 Task: In the  document Kindergarten.doc, select heading and apply ' Italics' Use the "find feature" to find mentioned word and apply Strikethrough in: 'collaborate'
Action: Mouse moved to (109, 600)
Screenshot: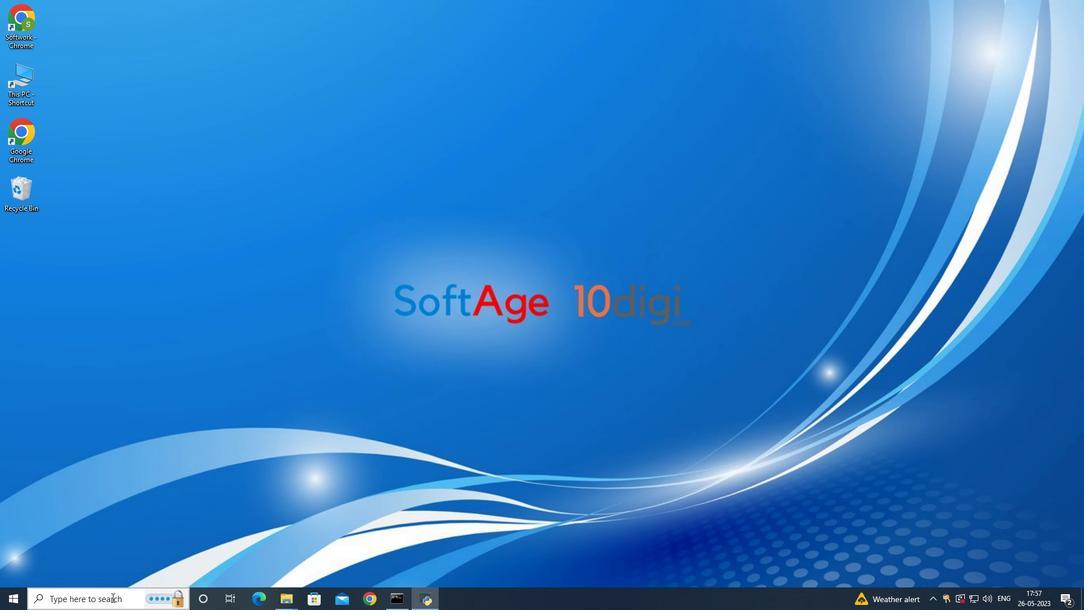 
Action: Mouse pressed left at (109, 600)
Screenshot: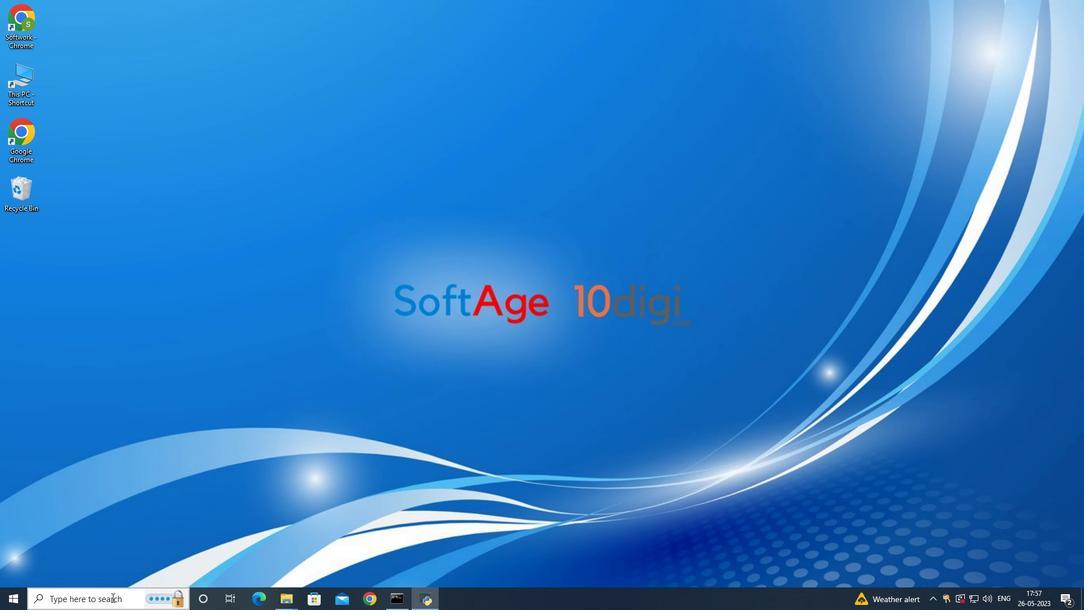 
Action: Mouse moved to (101, 382)
Screenshot: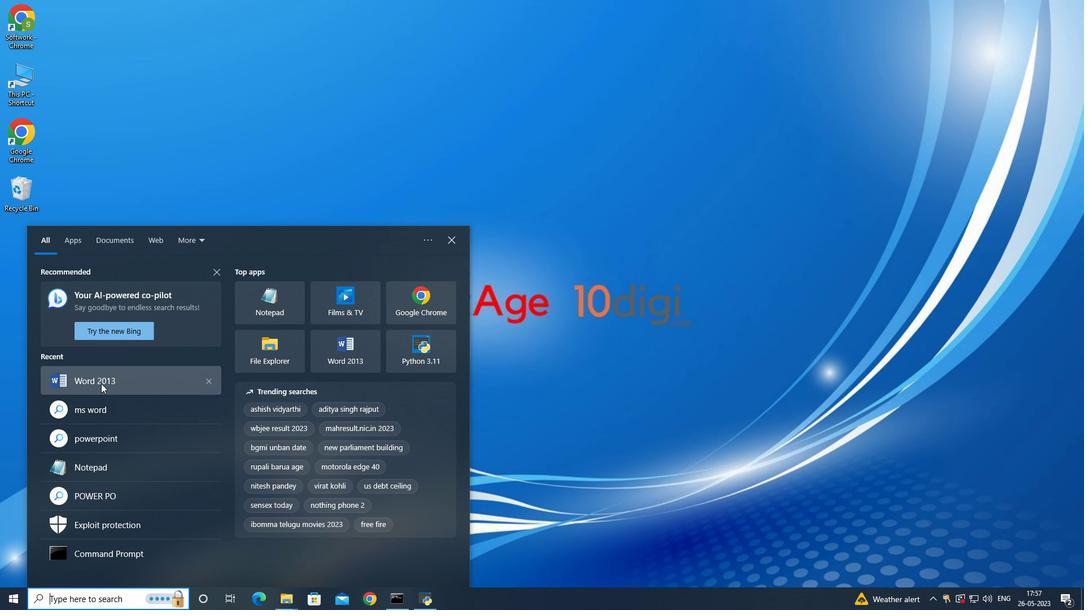 
Action: Mouse pressed left at (101, 382)
Screenshot: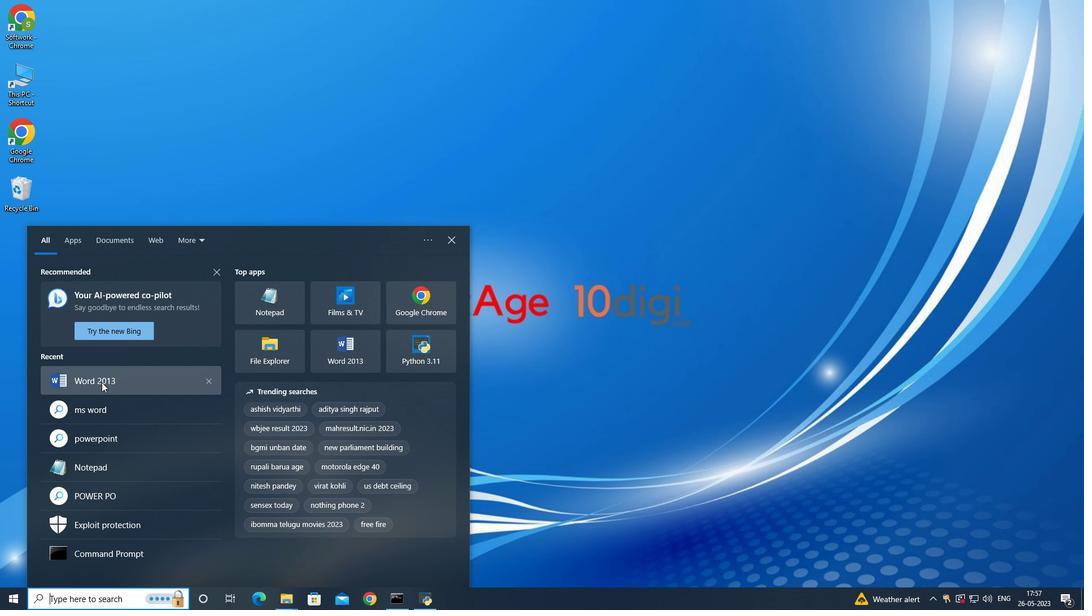 
Action: Mouse moved to (59, 99)
Screenshot: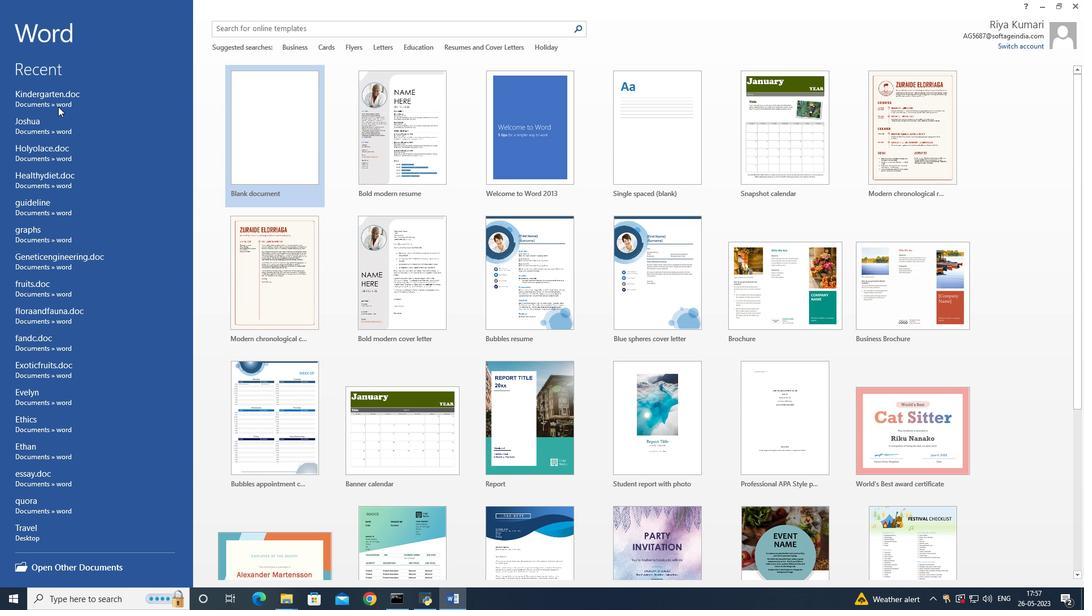 
Action: Mouse pressed left at (59, 99)
Screenshot: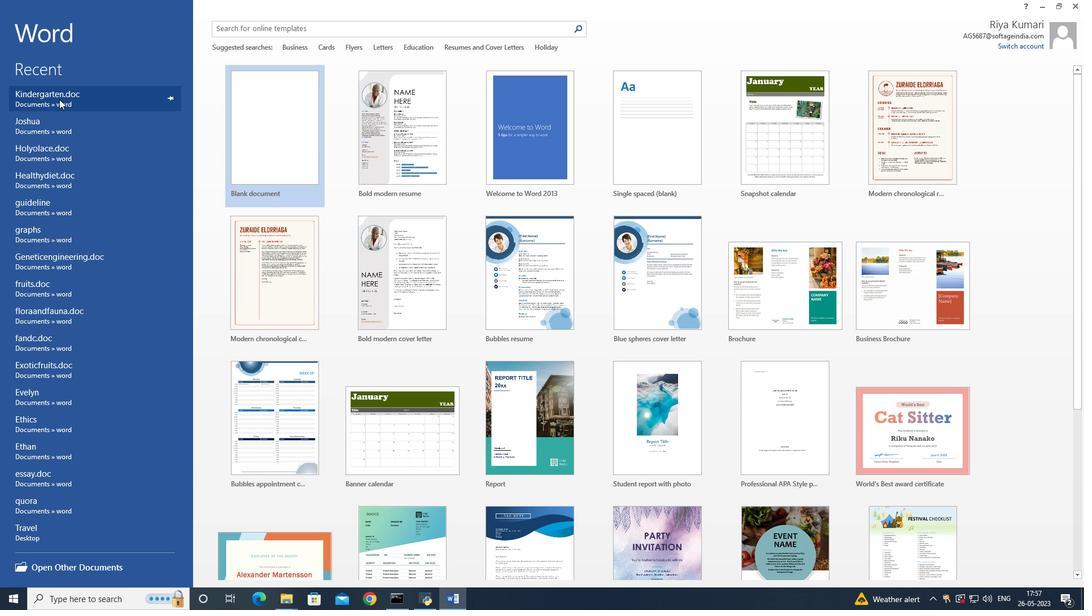 
Action: Mouse moved to (540, 149)
Screenshot: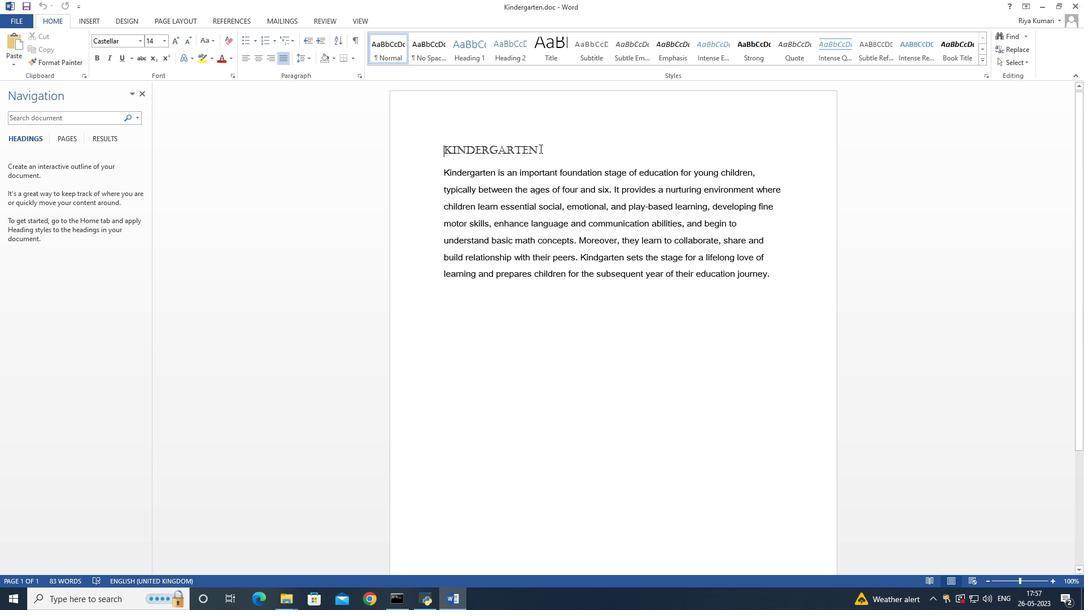 
Action: Mouse pressed left at (540, 149)
Screenshot: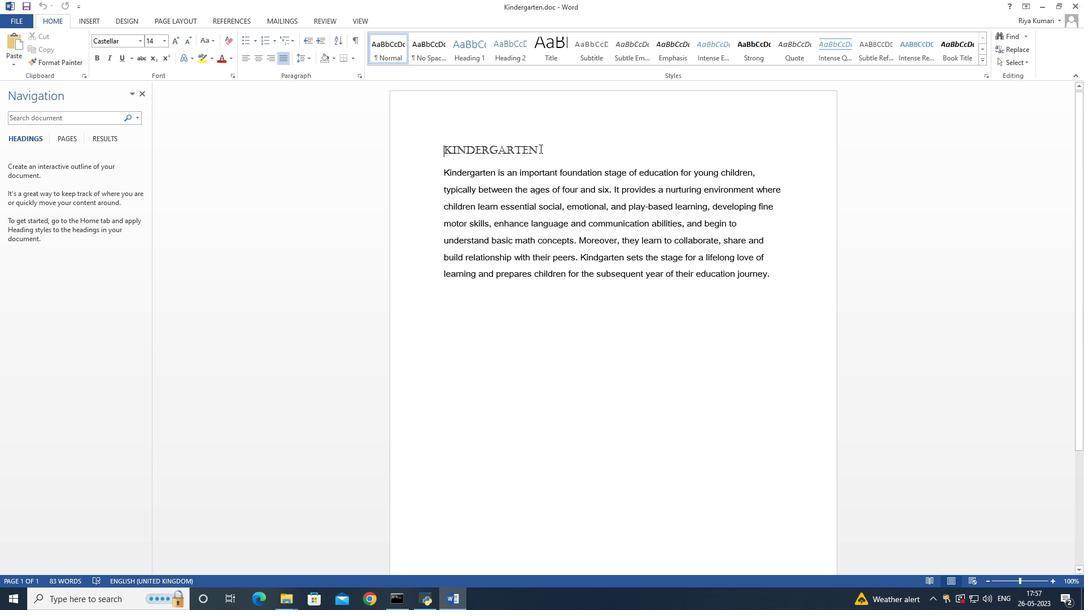 
Action: Mouse moved to (113, 58)
Screenshot: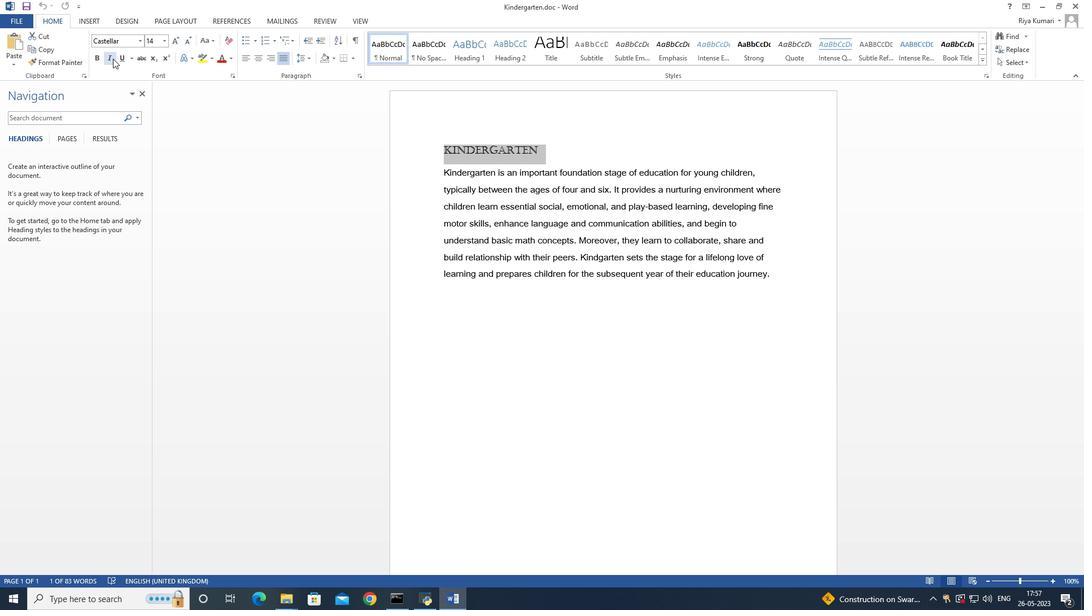
Action: Mouse pressed left at (113, 58)
Screenshot: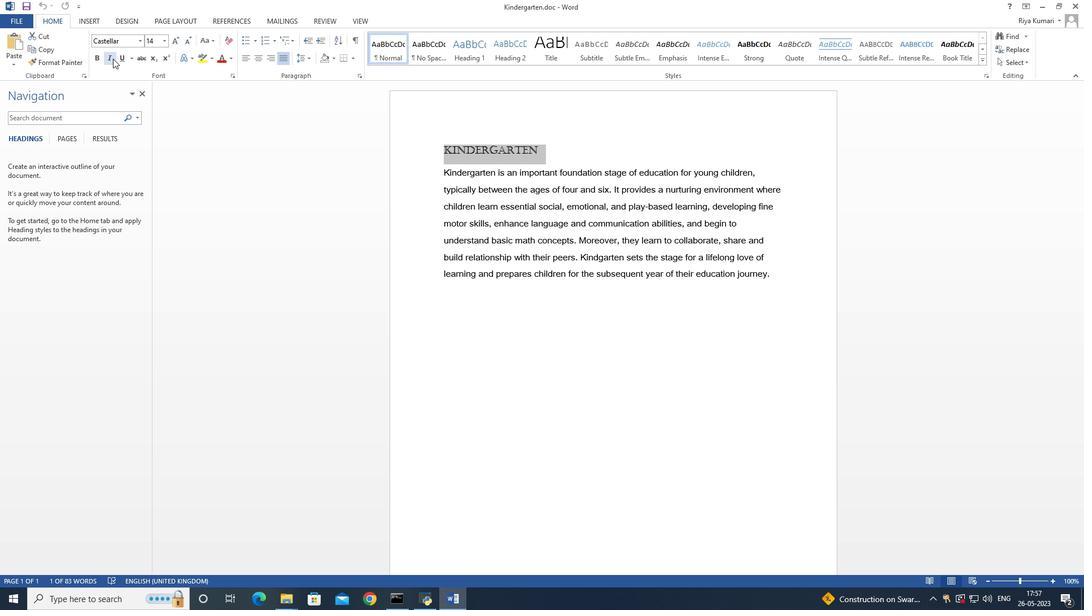 
Action: Mouse moved to (437, 172)
Screenshot: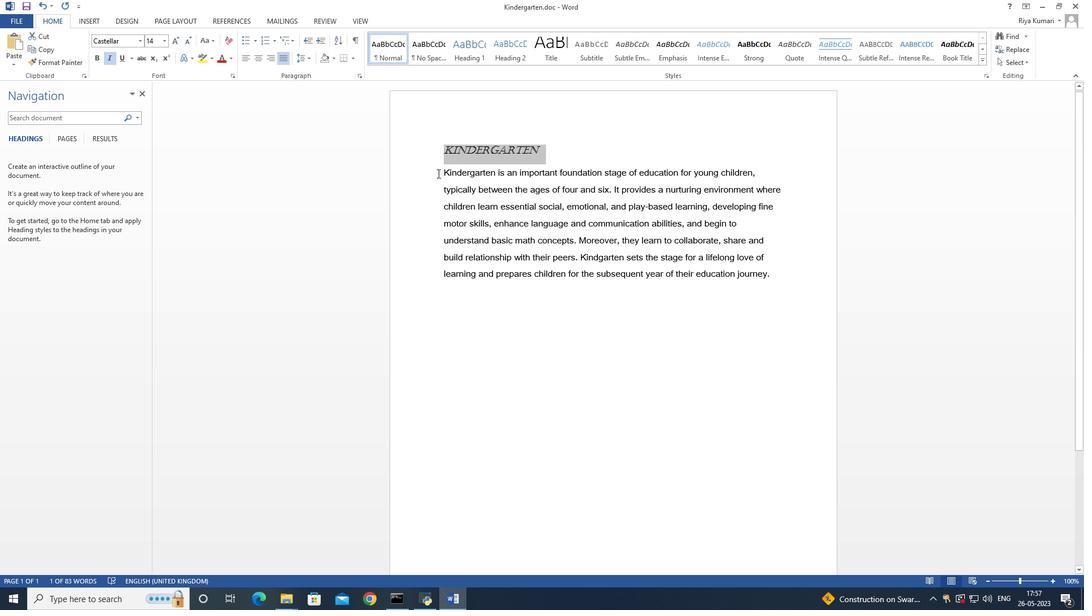 
Action: Mouse pressed left at (437, 172)
Screenshot: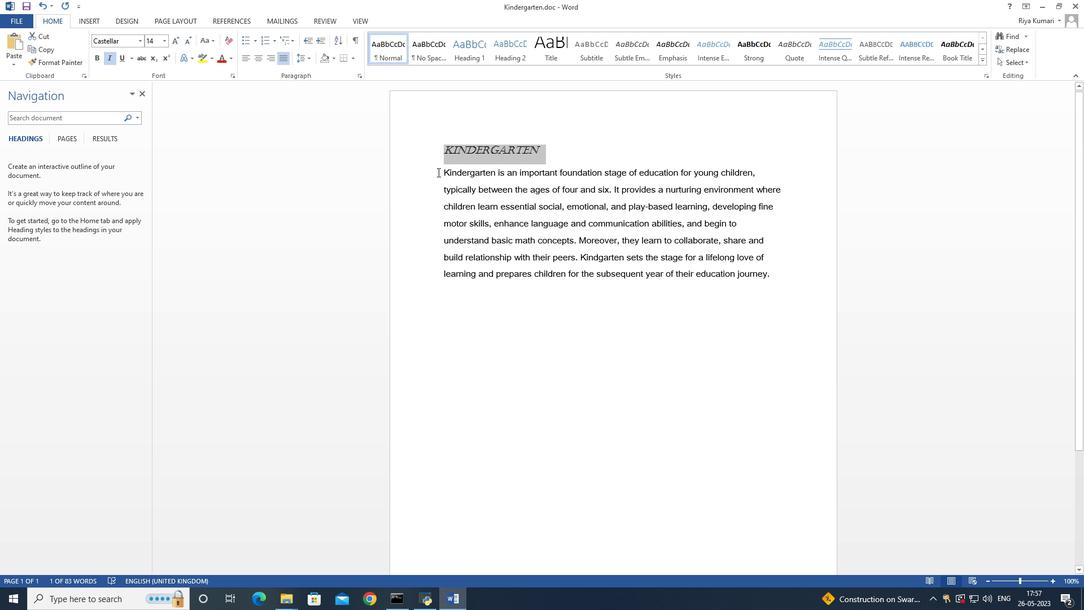
Action: Mouse moved to (1020, 34)
Screenshot: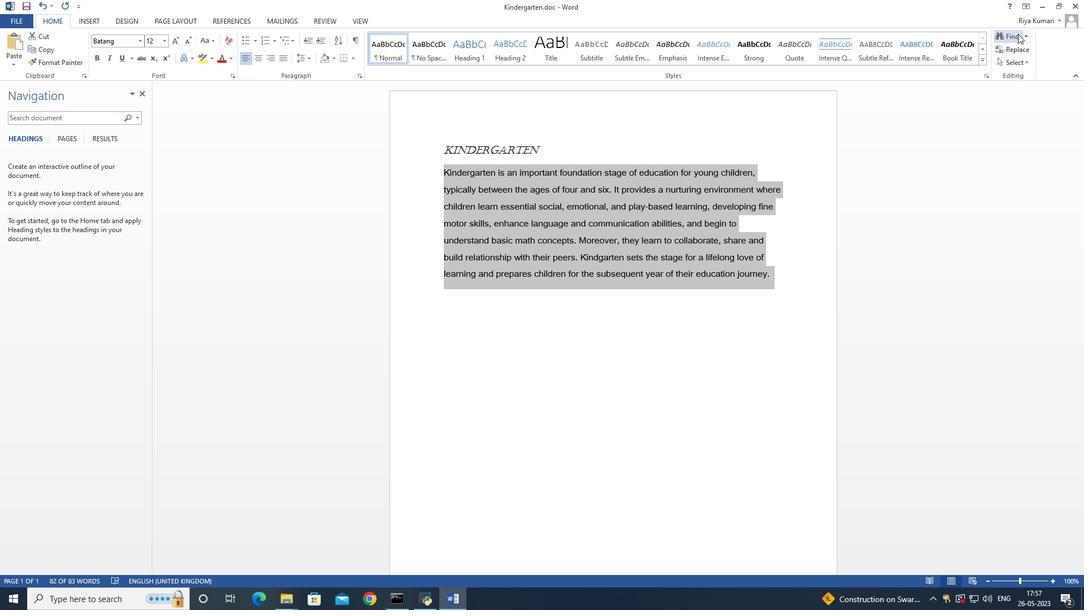
Action: Mouse pressed left at (1020, 34)
Screenshot: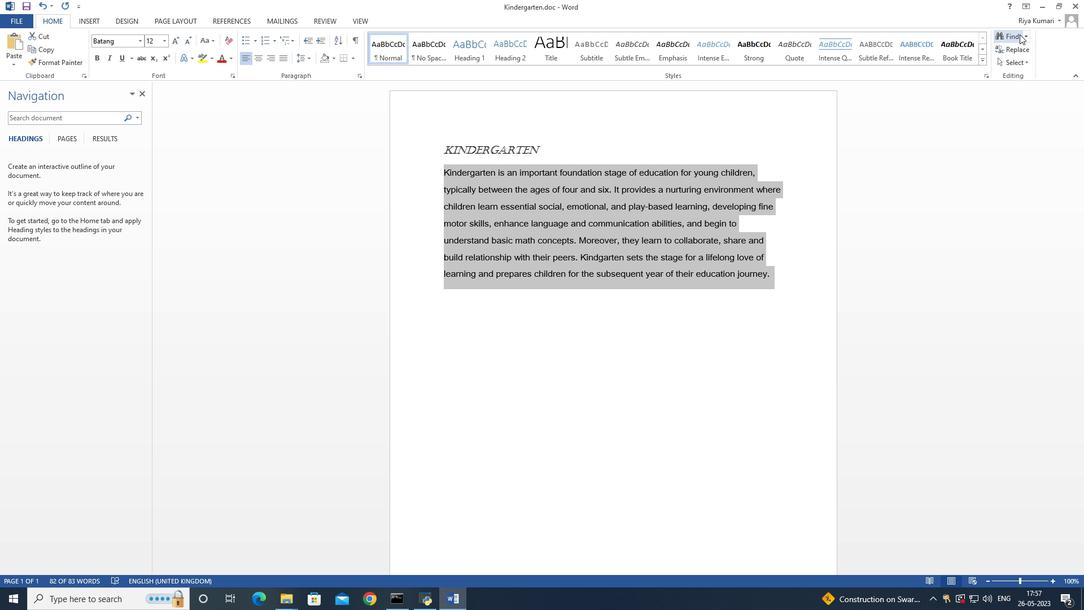 
Action: Mouse moved to (1023, 34)
Screenshot: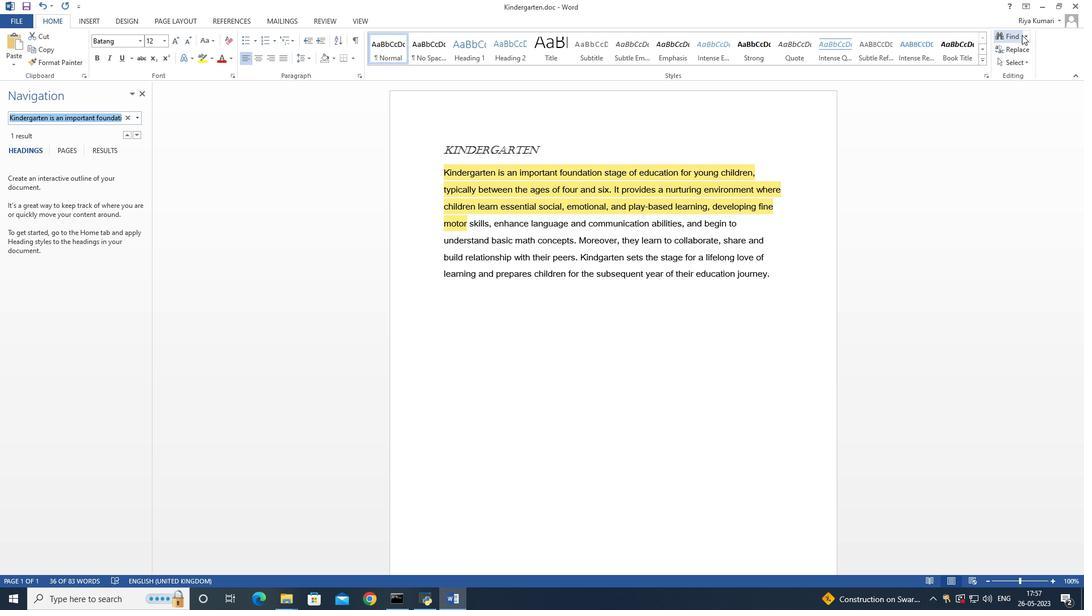 
Action: Mouse pressed left at (1023, 34)
Screenshot: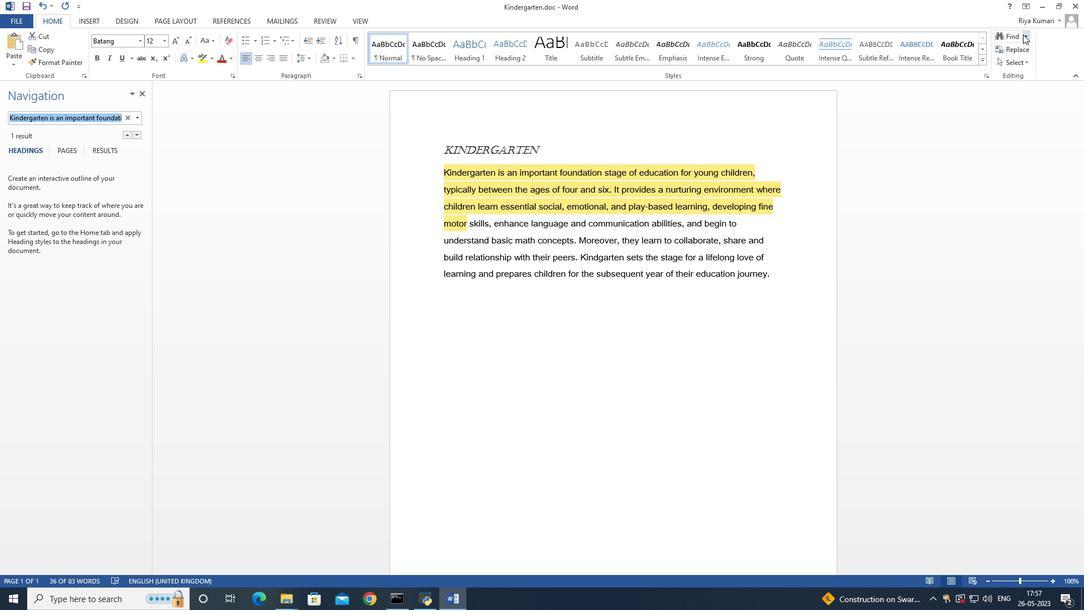 
Action: Mouse moved to (436, 172)
Screenshot: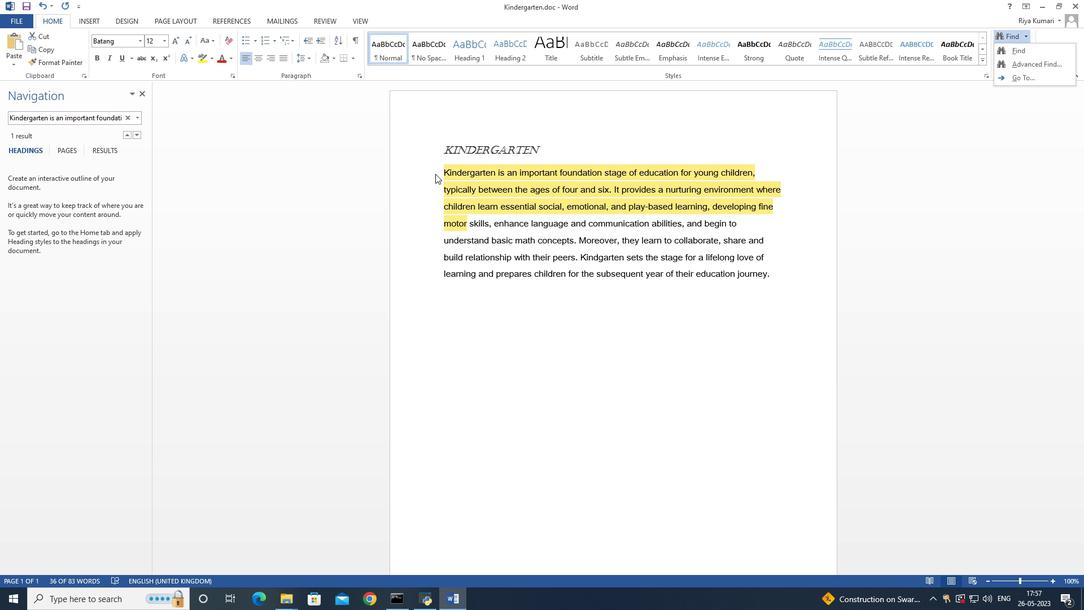 
Action: Mouse pressed left at (436, 172)
Screenshot: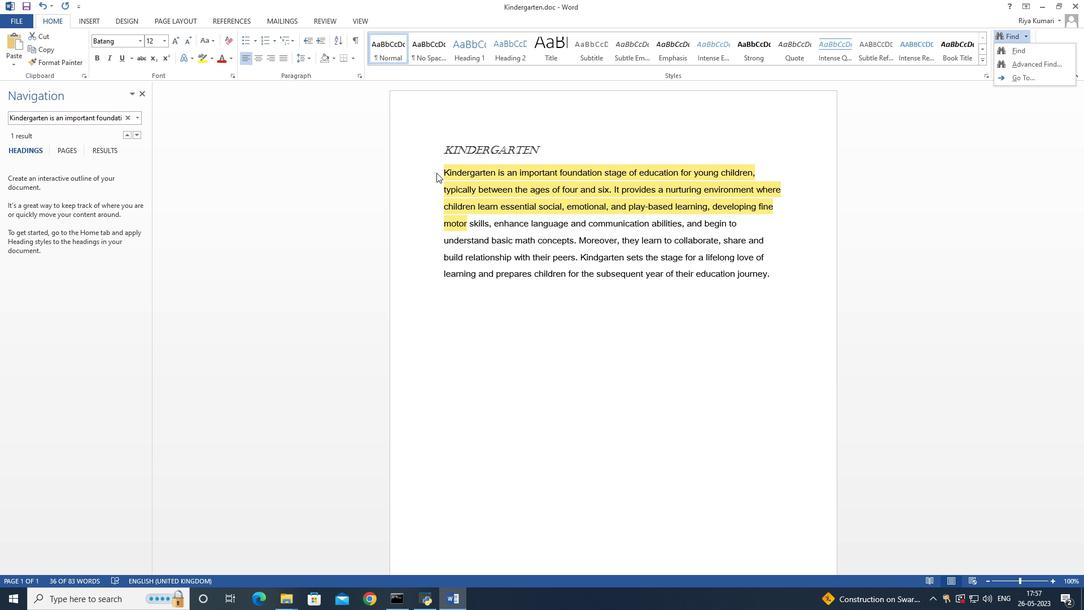 
Action: Mouse moved to (443, 167)
Screenshot: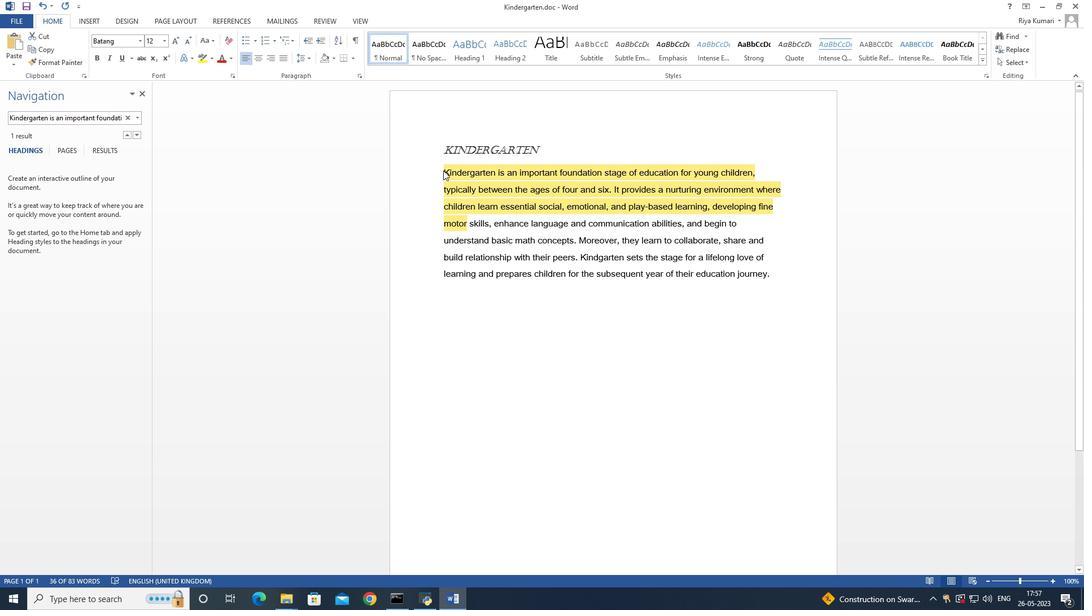 
Action: Mouse pressed left at (443, 167)
Screenshot: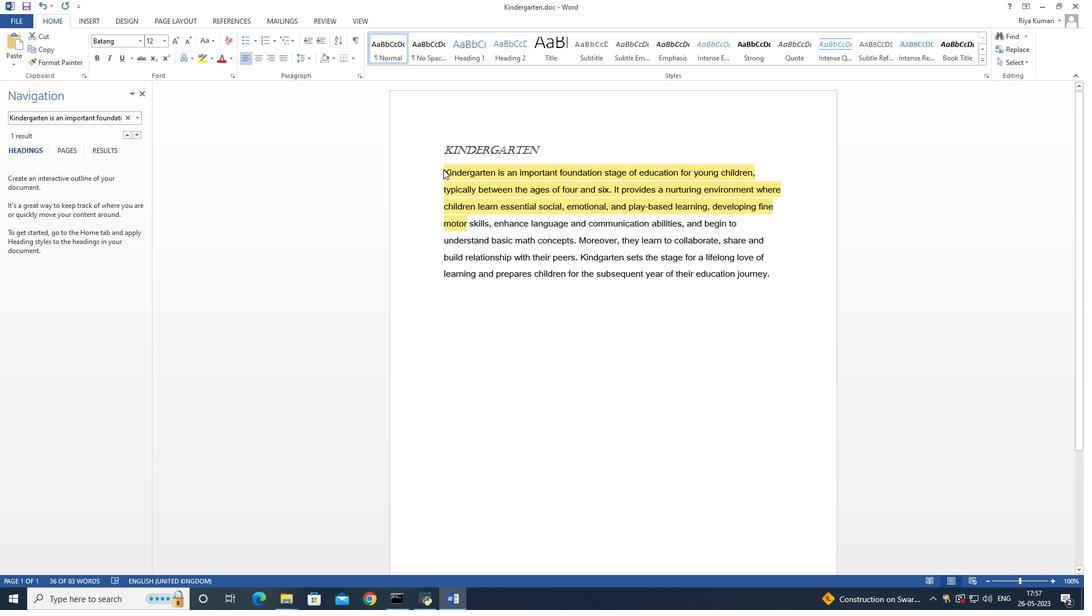 
Action: Mouse moved to (557, 319)
Screenshot: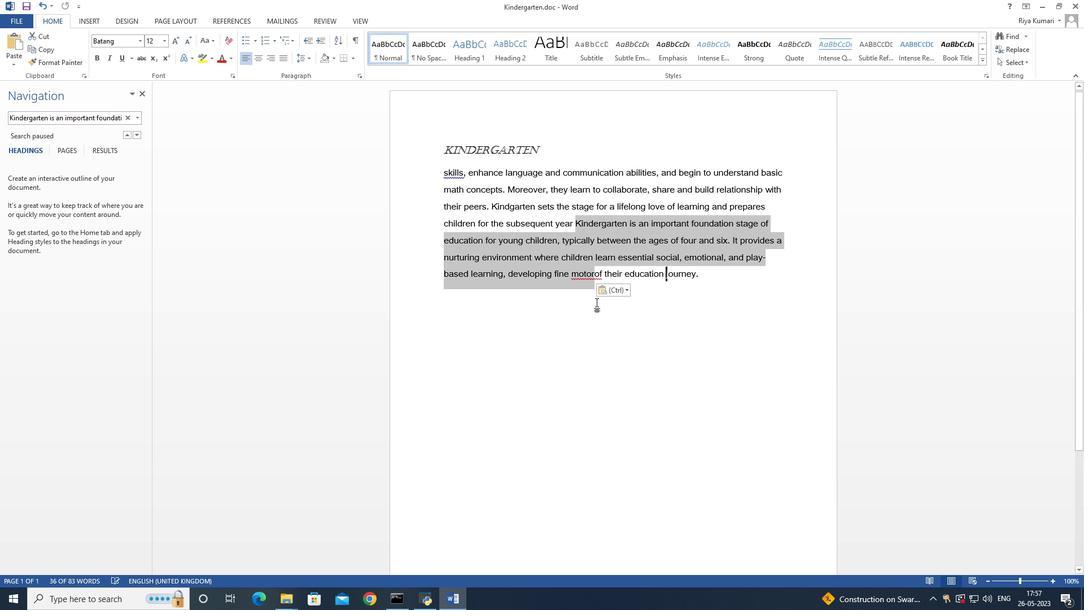 
Action: Mouse pressed left at (557, 319)
Screenshot: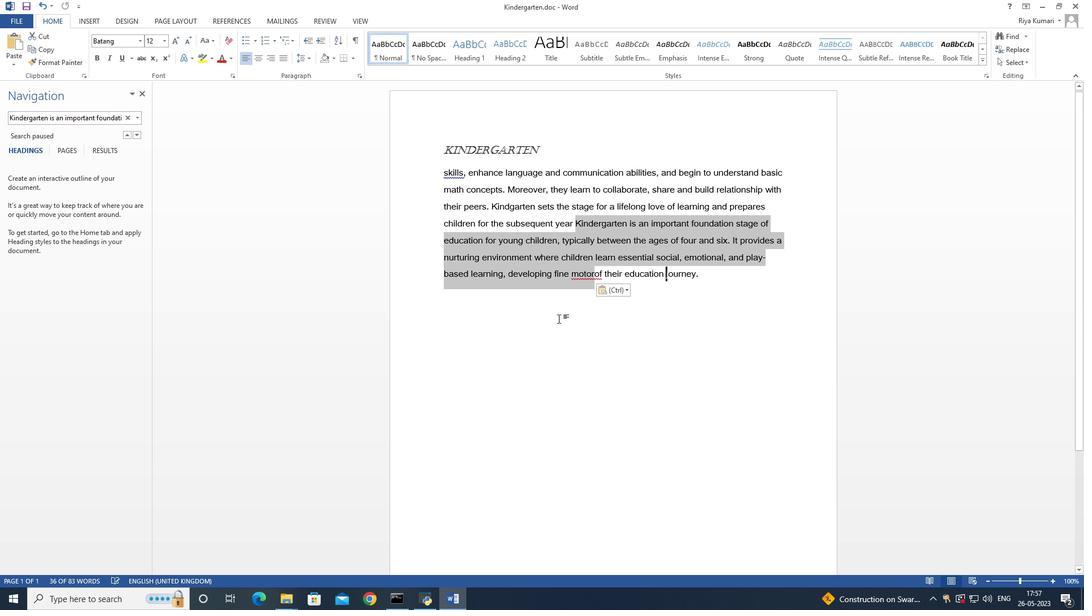 
Action: Mouse moved to (441, 167)
Screenshot: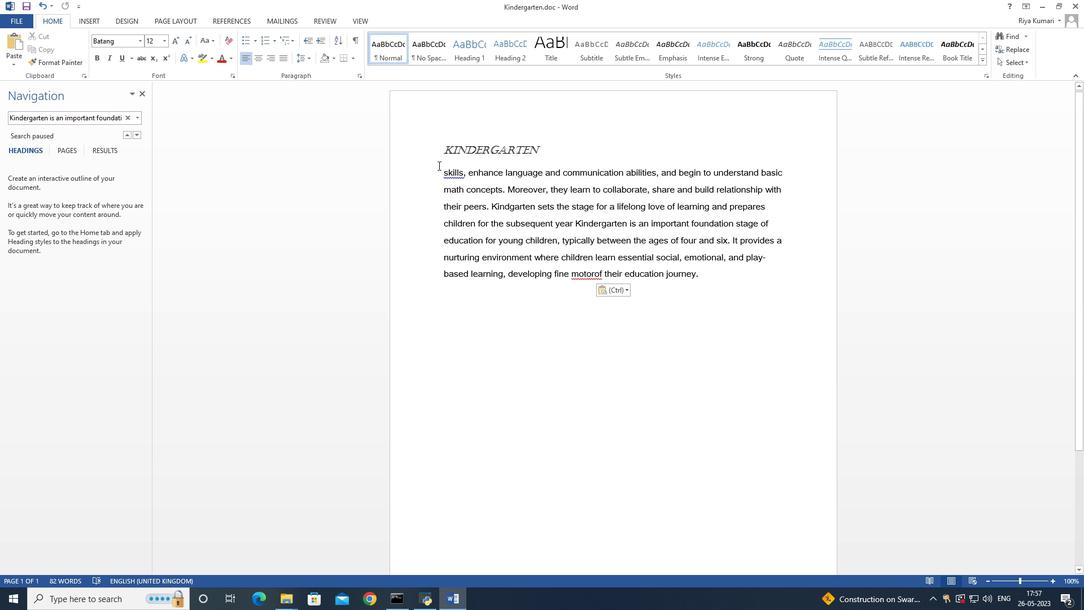 
Action: Mouse pressed left at (441, 167)
Screenshot: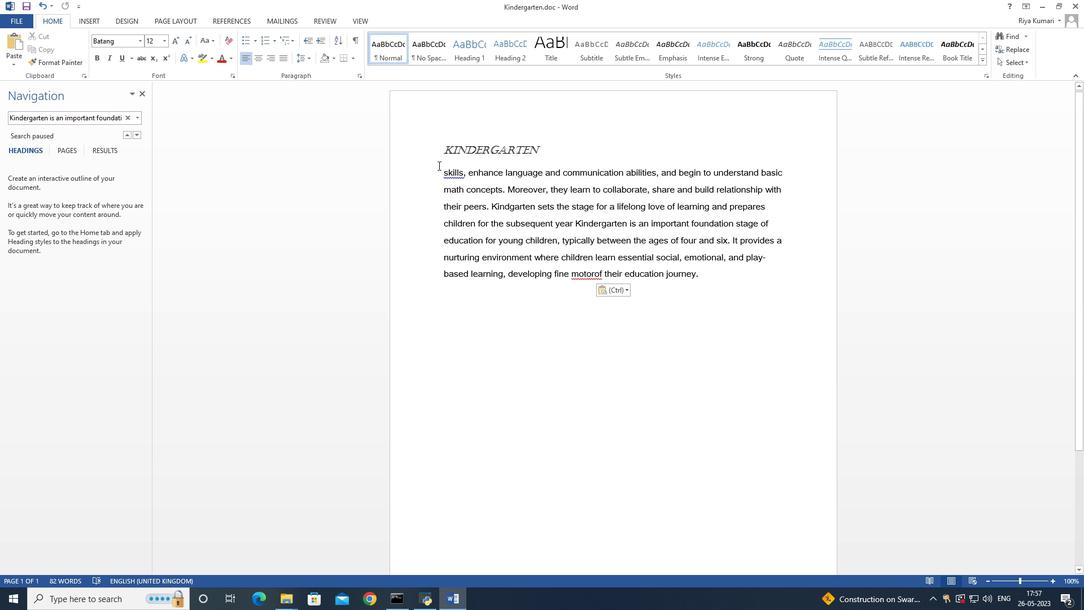 
Action: Mouse moved to (1025, 36)
Screenshot: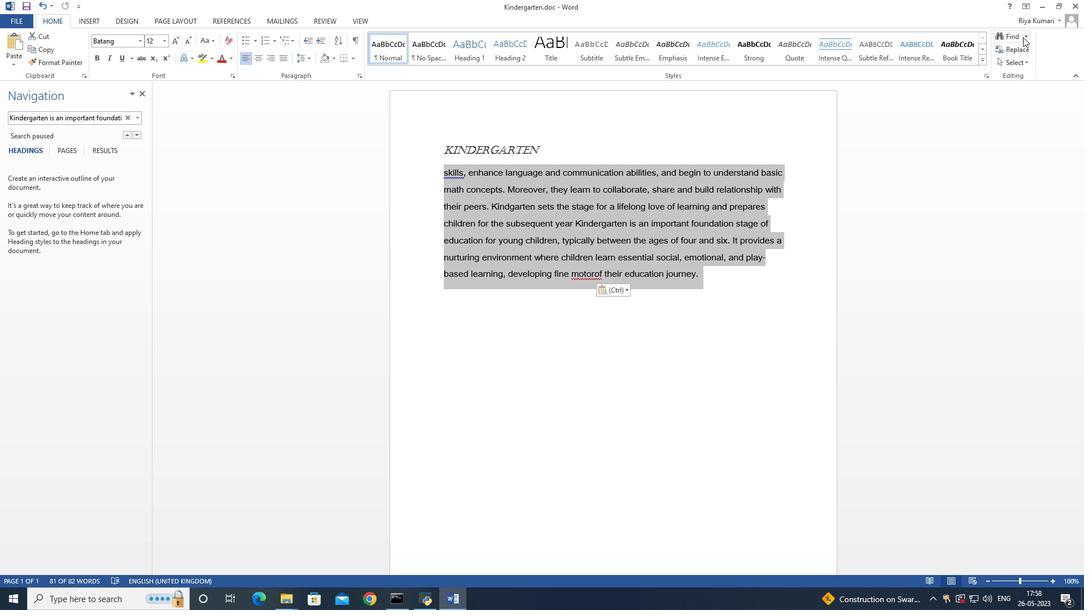 
Action: Mouse pressed left at (1025, 36)
Screenshot: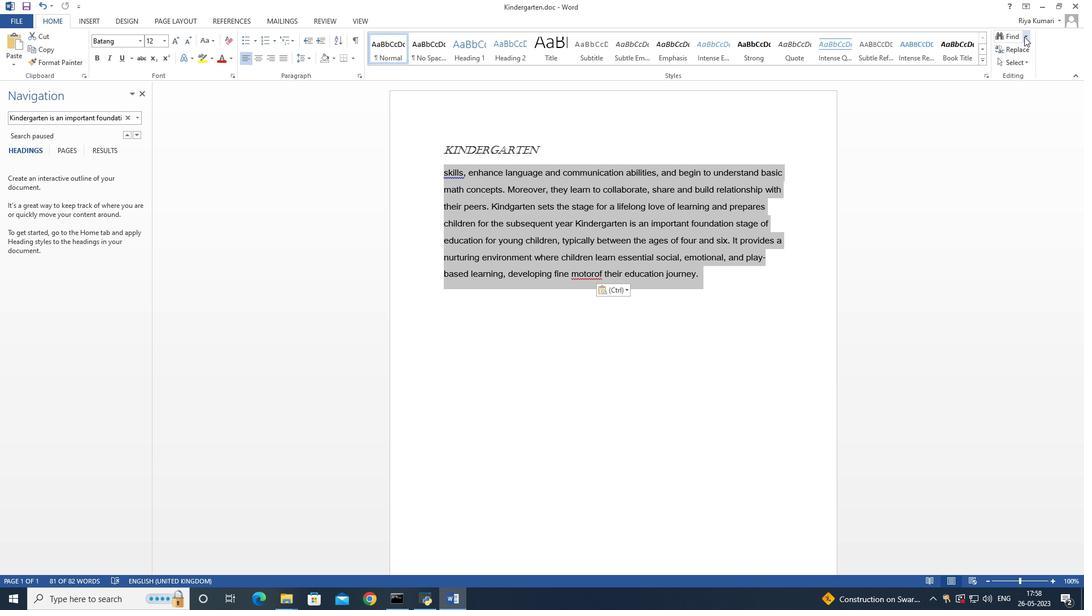 
Action: Mouse moved to (1026, 62)
Screenshot: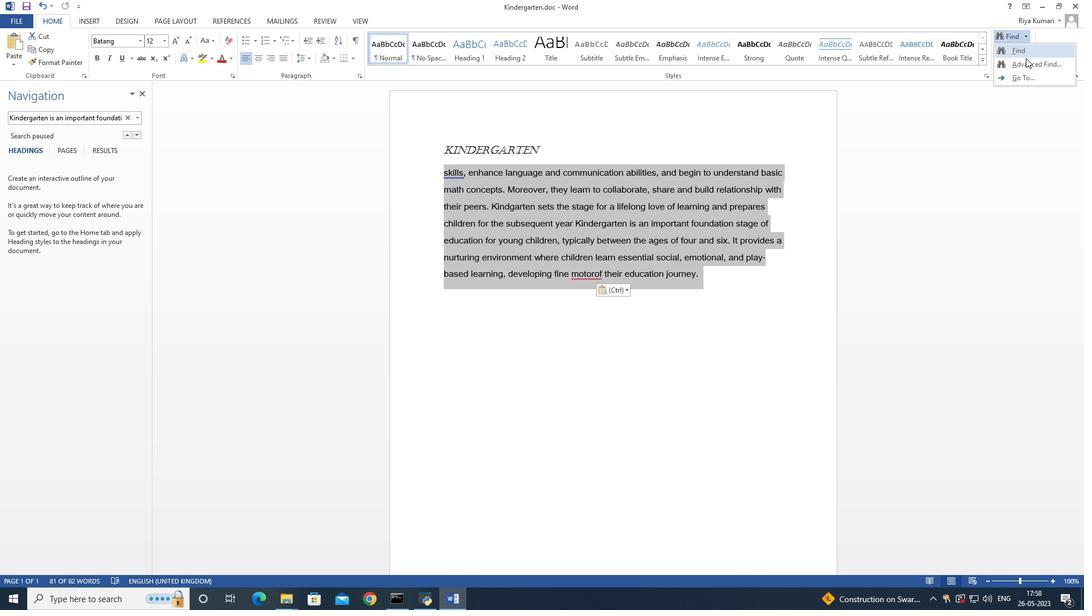 
Action: Mouse pressed left at (1026, 62)
Screenshot: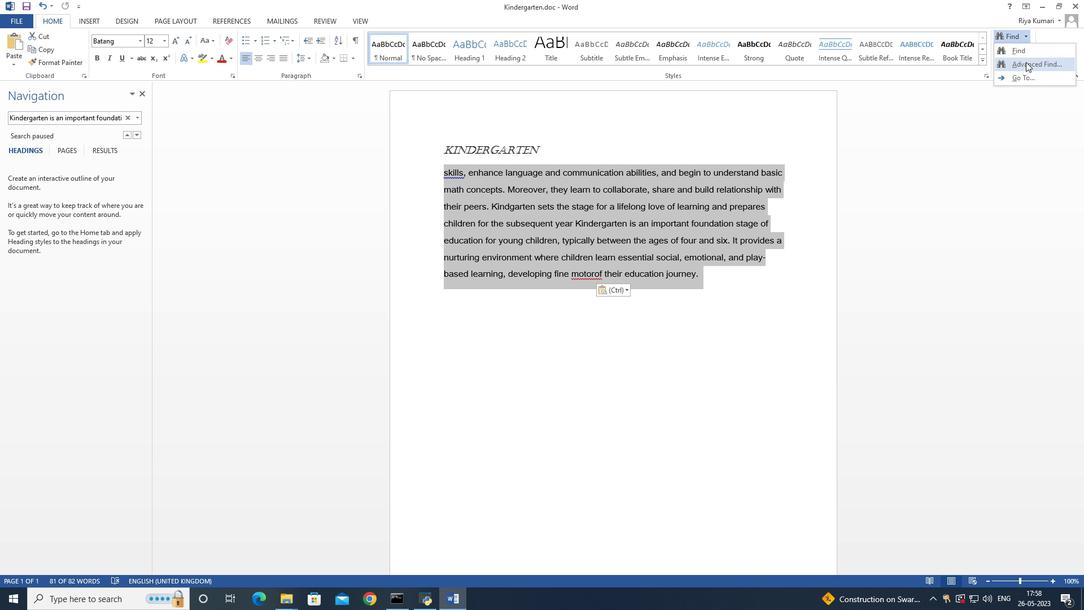 
Action: Mouse moved to (467, 179)
Screenshot: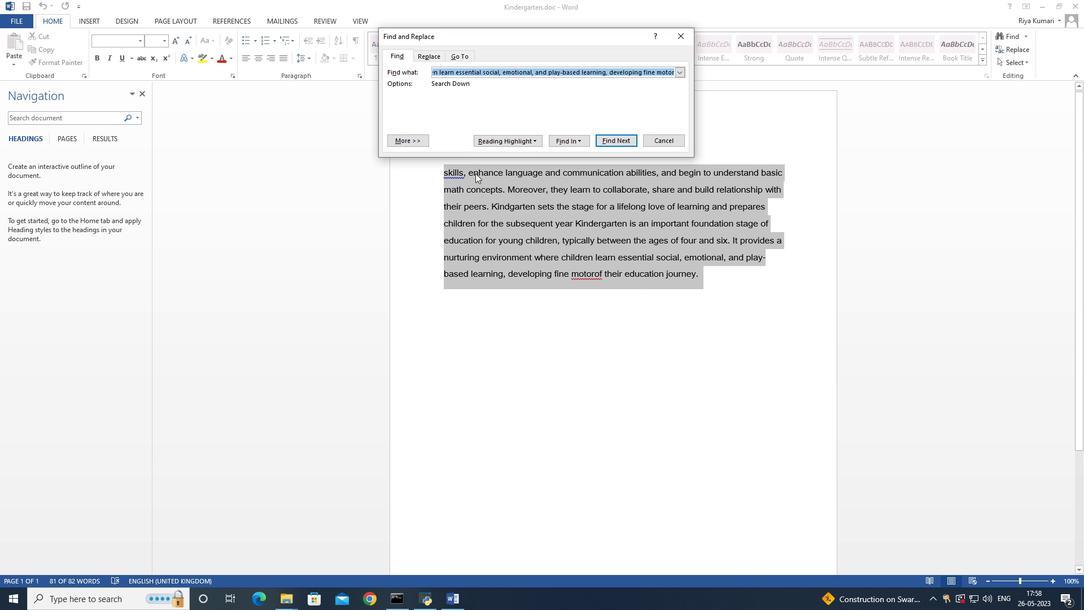 
Action: Key pressed collaborate<Key.enter>
Screenshot: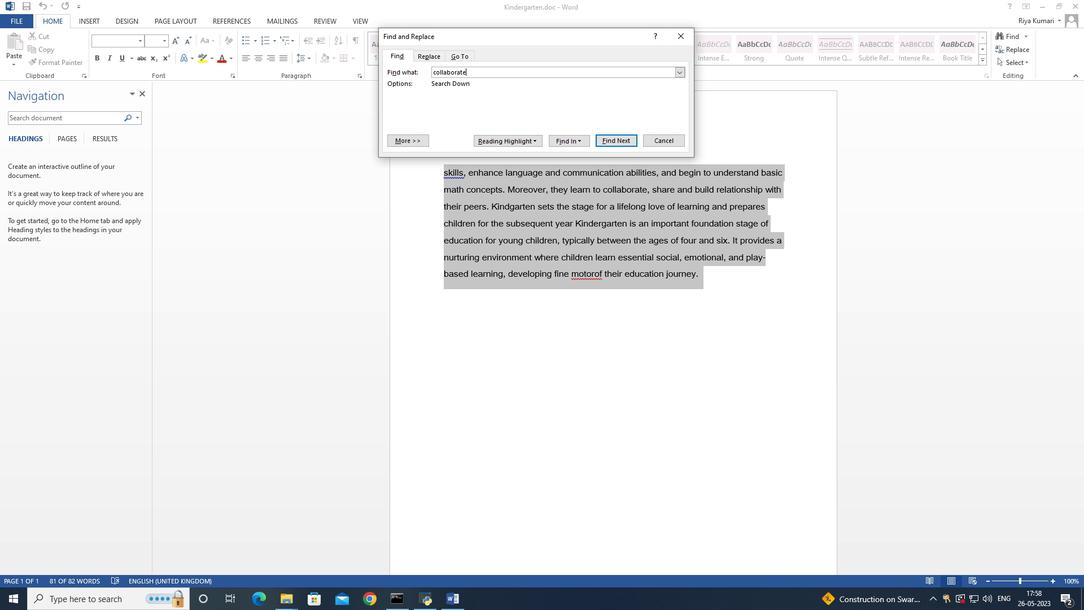 
Action: Mouse moved to (679, 35)
Screenshot: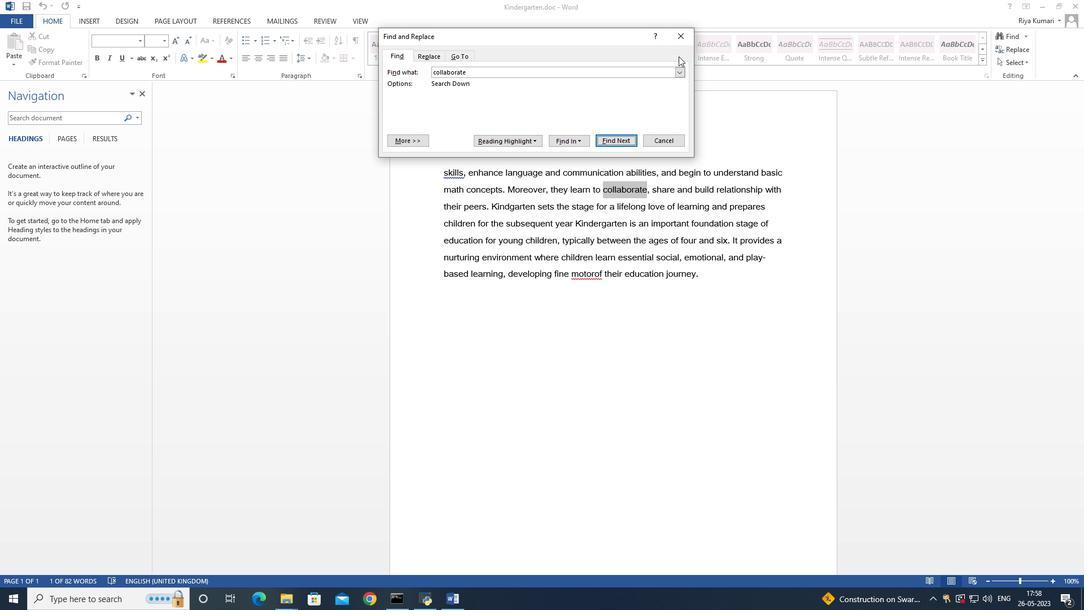 
Action: Mouse pressed left at (679, 35)
Screenshot: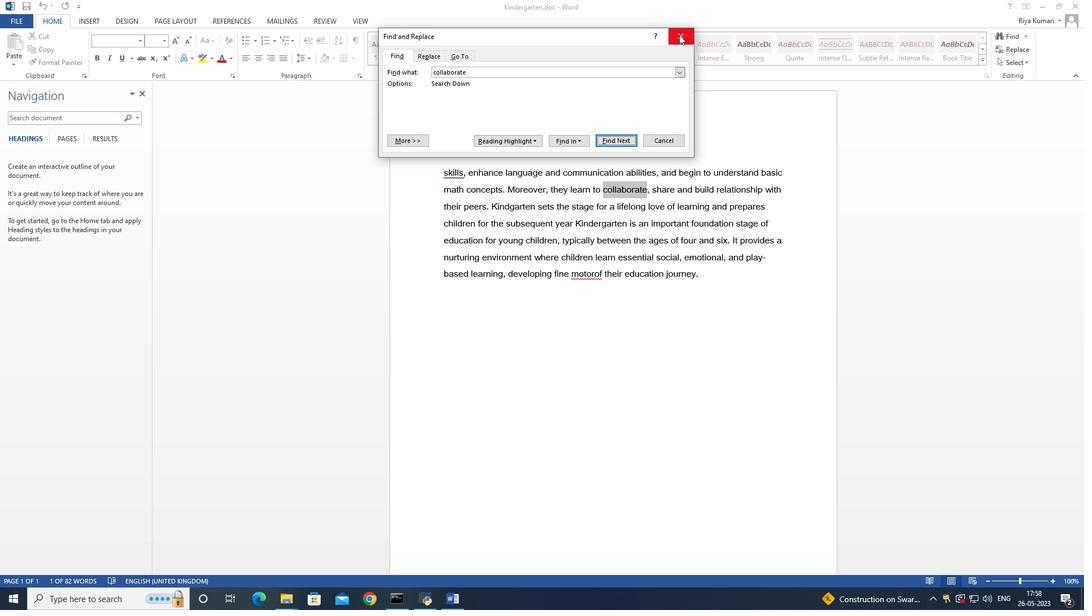 
Action: Mouse moved to (506, 291)
Screenshot: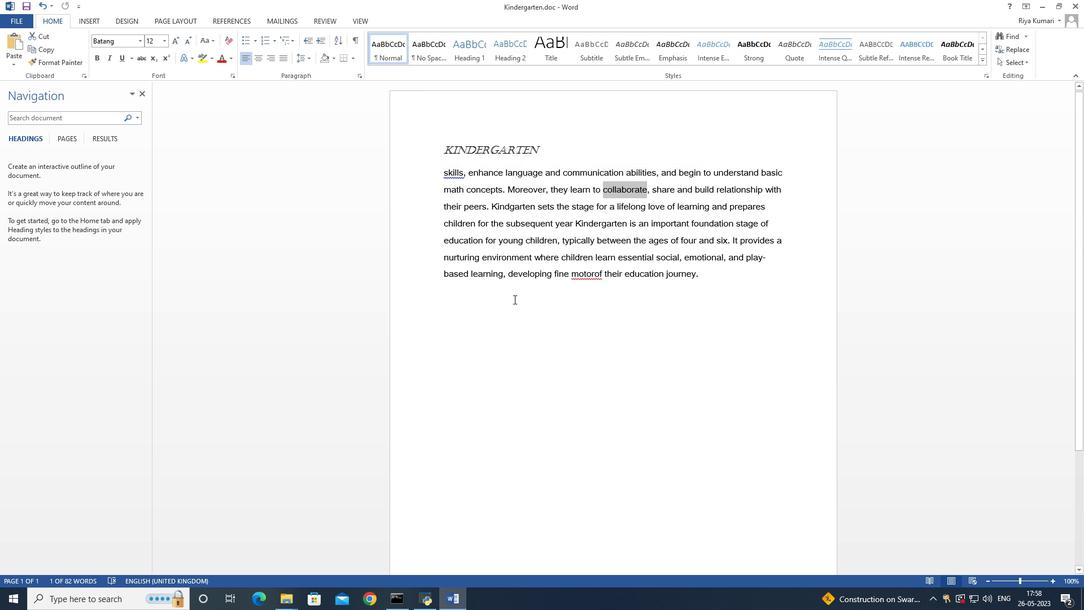 
